 Task: Use the audio channel remapper to remap the "Rear right" to "Left".
Action: Mouse moved to (89, 9)
Screenshot: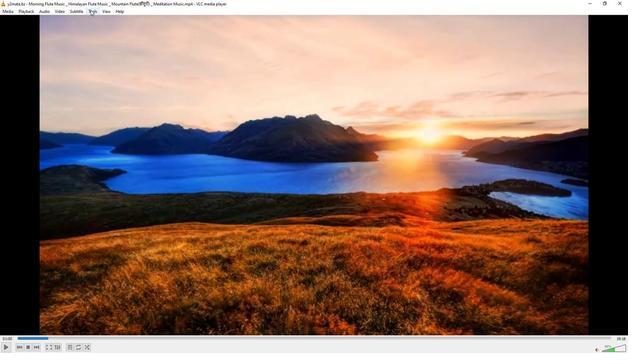 
Action: Mouse pressed left at (89, 9)
Screenshot: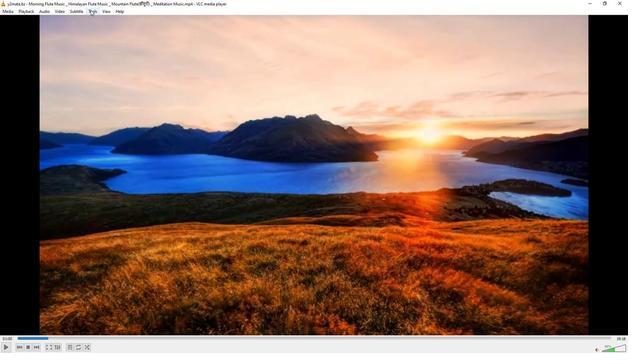 
Action: Mouse moved to (91, 92)
Screenshot: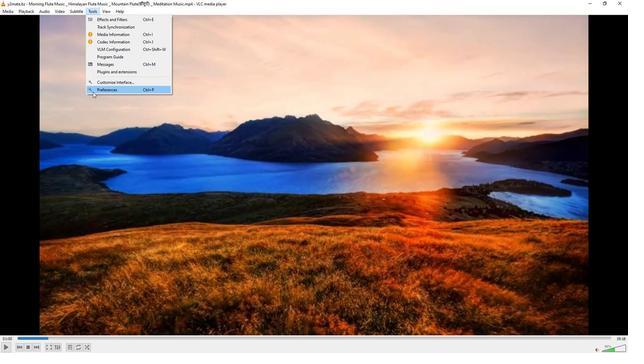 
Action: Mouse pressed left at (91, 92)
Screenshot: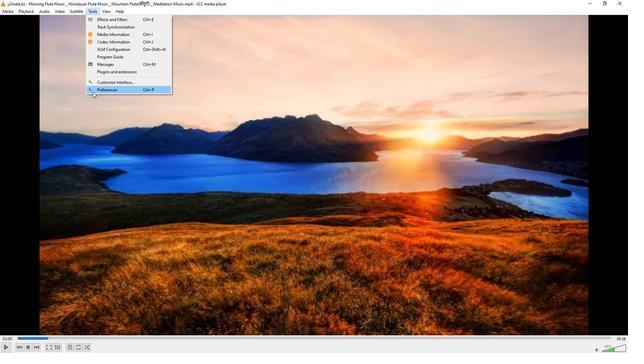 
Action: Mouse moved to (207, 288)
Screenshot: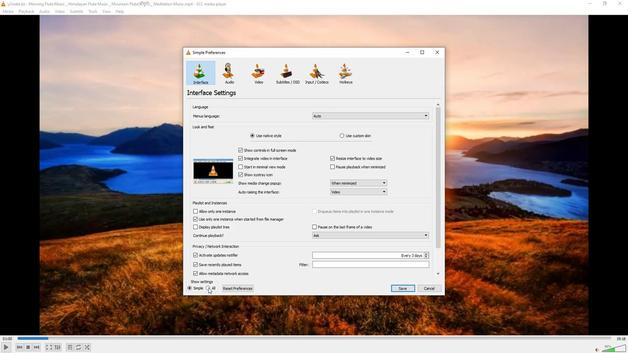 
Action: Mouse pressed left at (207, 288)
Screenshot: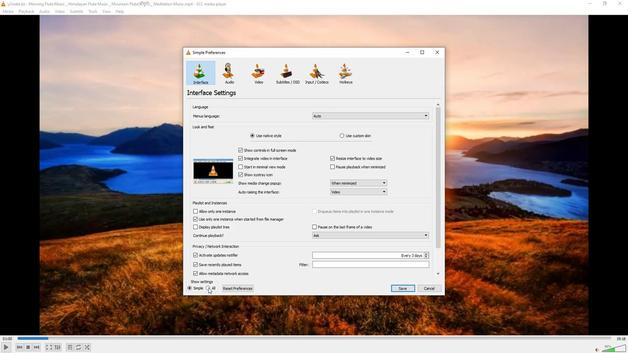 
Action: Mouse moved to (199, 142)
Screenshot: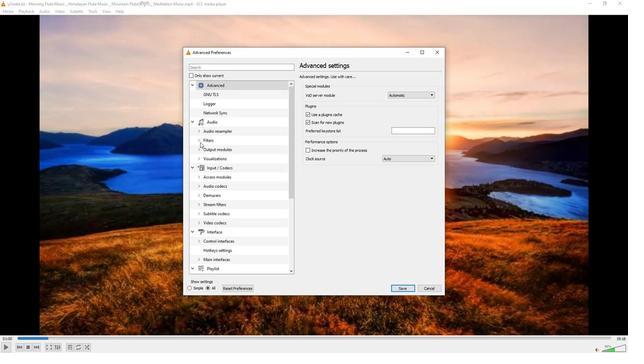 
Action: Mouse pressed left at (199, 142)
Screenshot: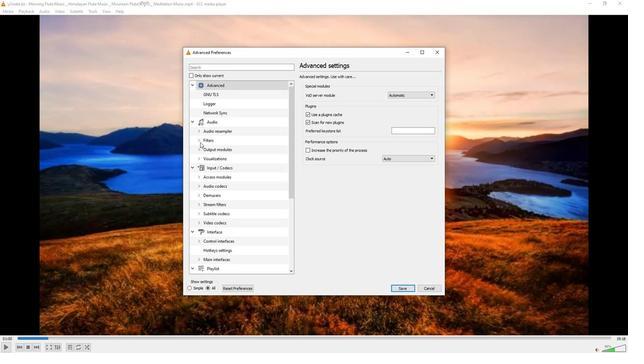
Action: Mouse moved to (212, 232)
Screenshot: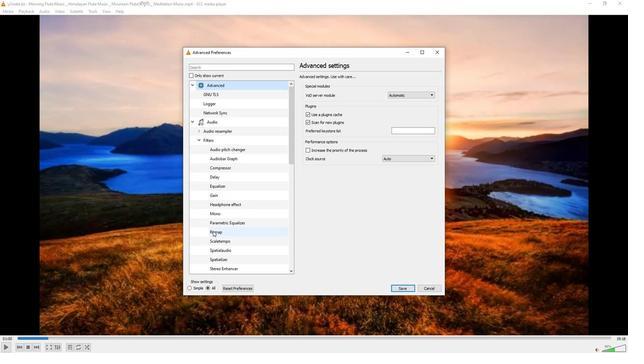 
Action: Mouse pressed left at (212, 232)
Screenshot: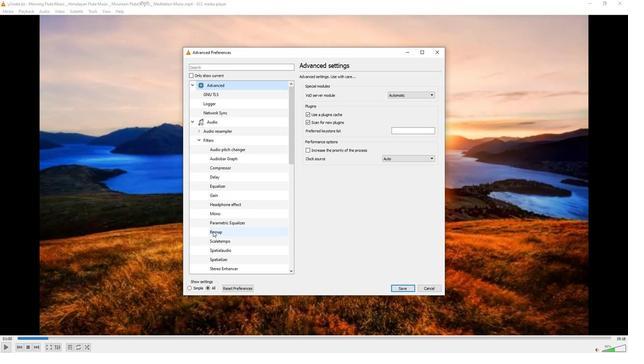 
Action: Mouse moved to (401, 132)
Screenshot: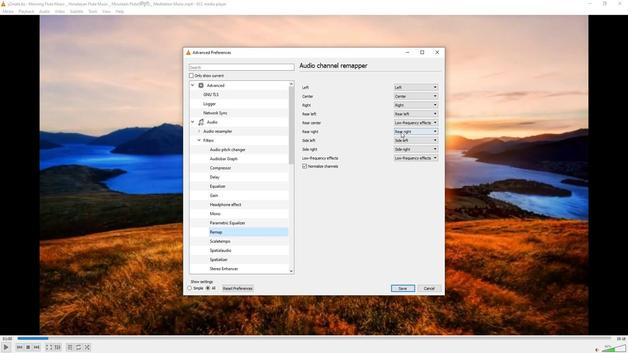 
Action: Mouse pressed left at (401, 132)
Screenshot: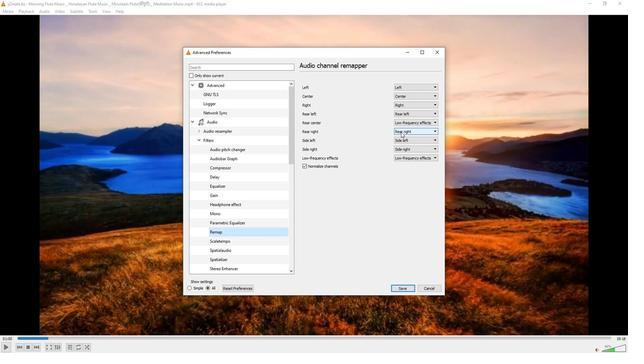 
Action: Mouse moved to (403, 135)
Screenshot: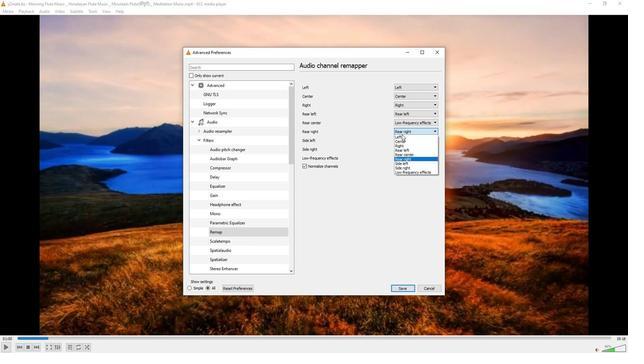 
Action: Mouse pressed left at (403, 135)
Screenshot: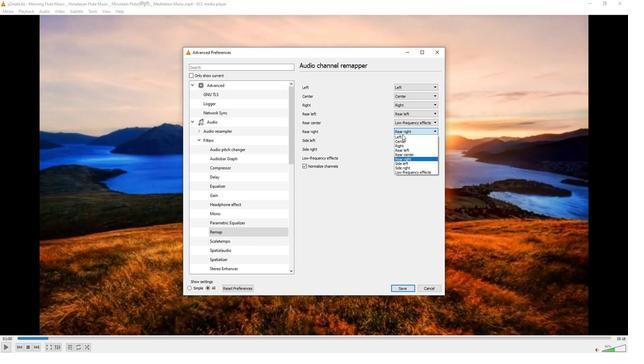 
Action: Mouse moved to (403, 132)
Screenshot: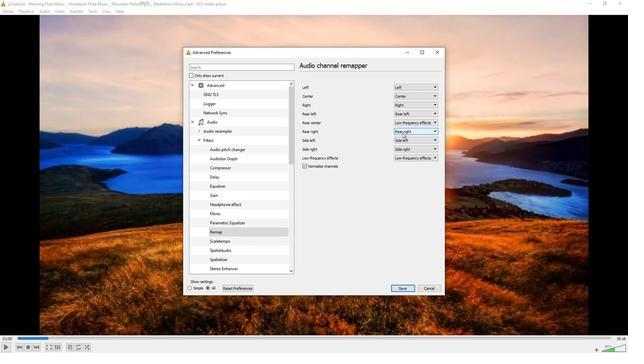 
Action: Mouse pressed left at (403, 132)
Screenshot: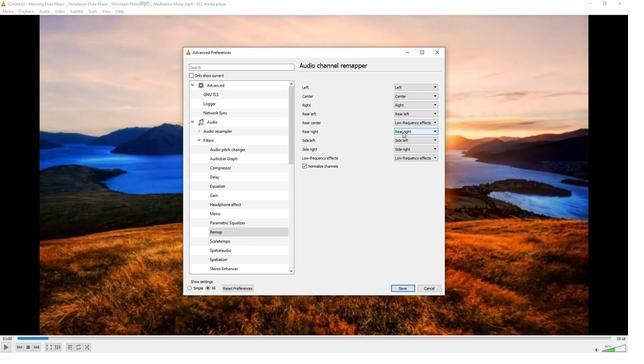 
Action: Mouse moved to (403, 139)
Screenshot: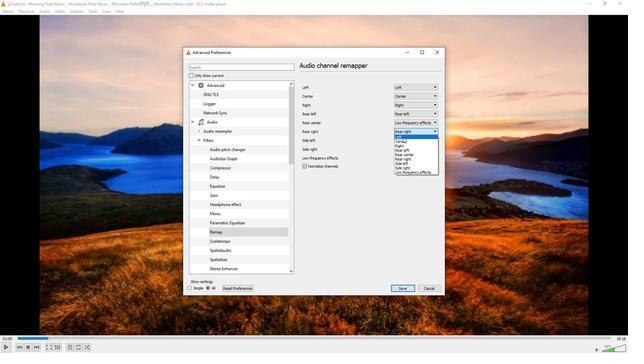 
Action: Mouse pressed left at (403, 139)
Screenshot: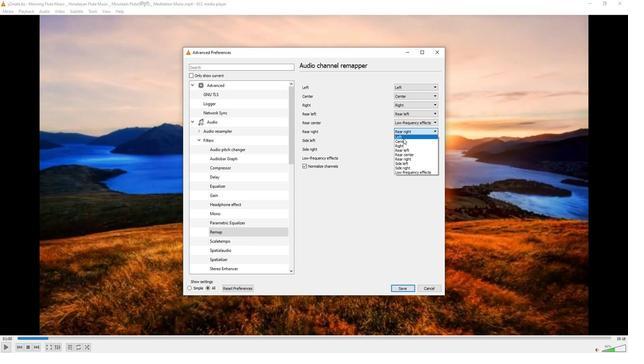 
Action: Mouse moved to (398, 287)
Screenshot: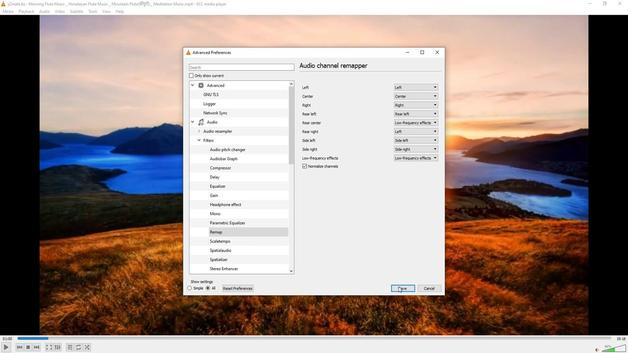 
Action: Mouse pressed left at (398, 287)
Screenshot: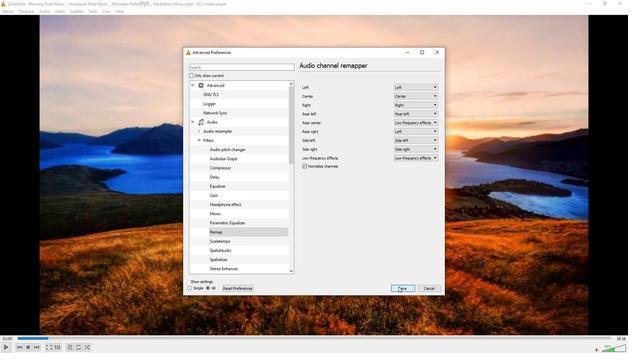 
